 Task: Add a condition where "Status category Less than Closed" in recently solved tickets.
Action: Mouse moved to (211, 543)
Screenshot: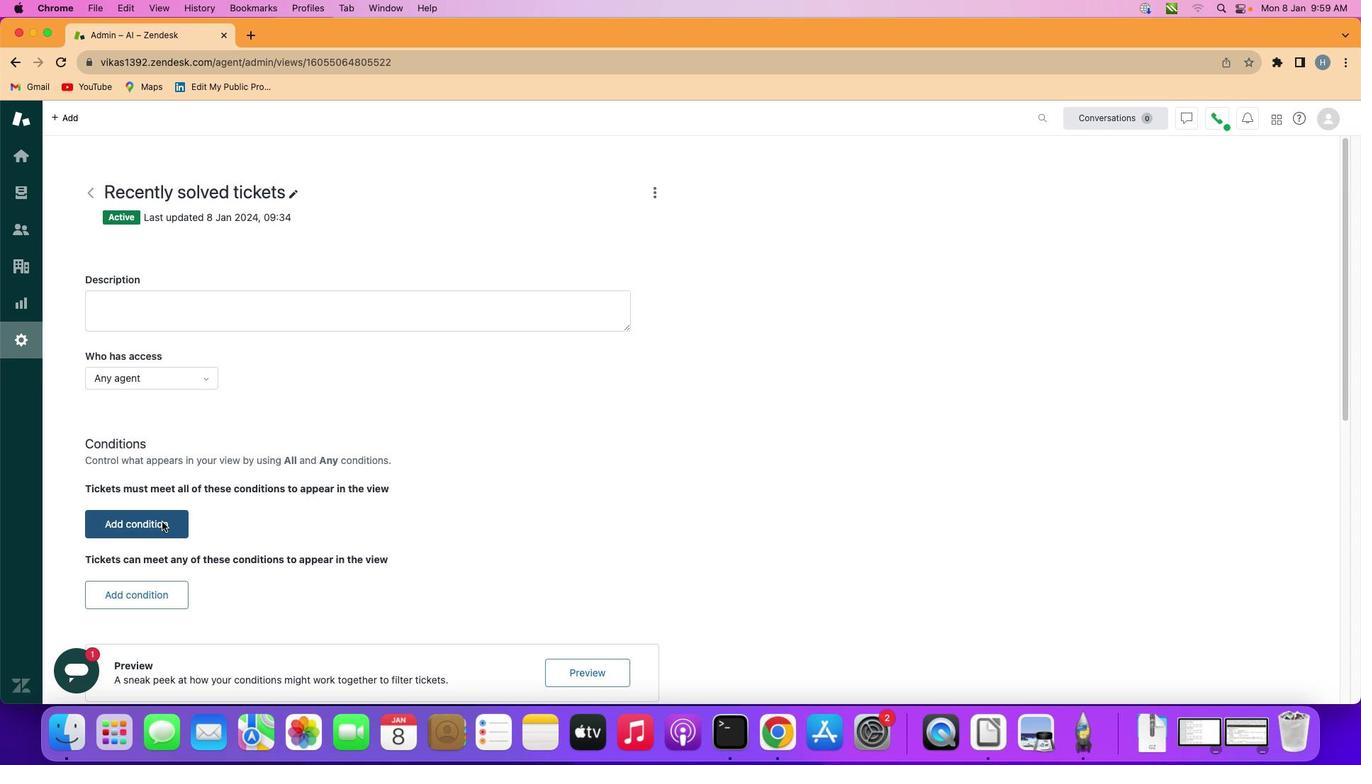 
Action: Mouse pressed left at (211, 543)
Screenshot: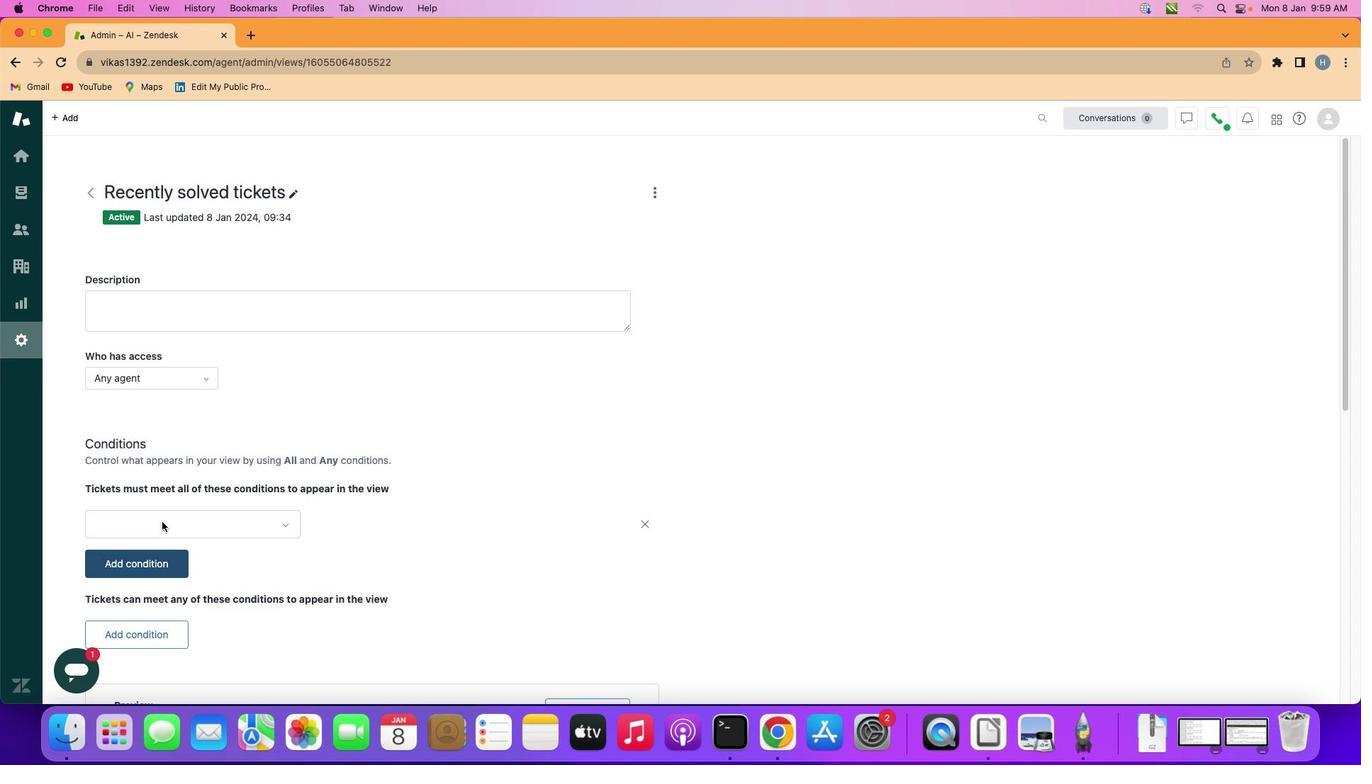 
Action: Mouse moved to (260, 543)
Screenshot: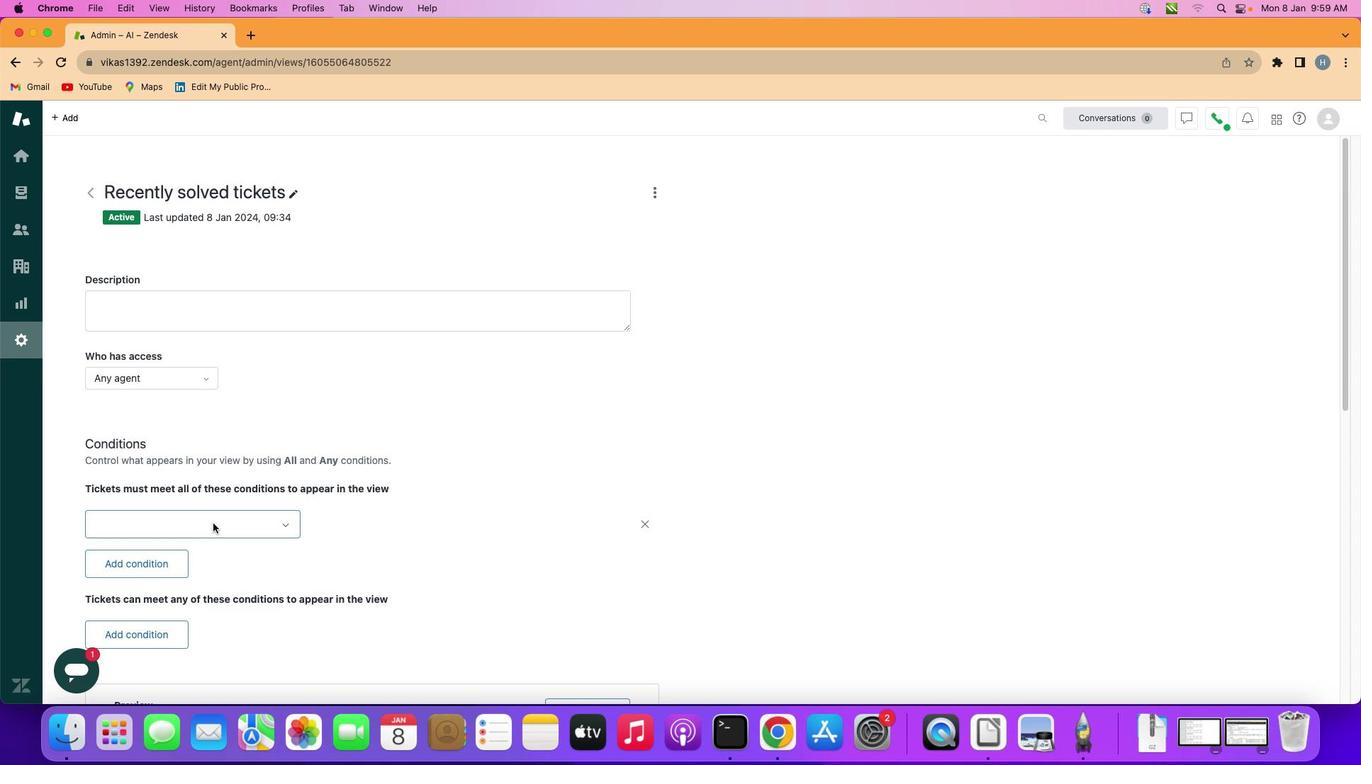 
Action: Mouse pressed left at (260, 543)
Screenshot: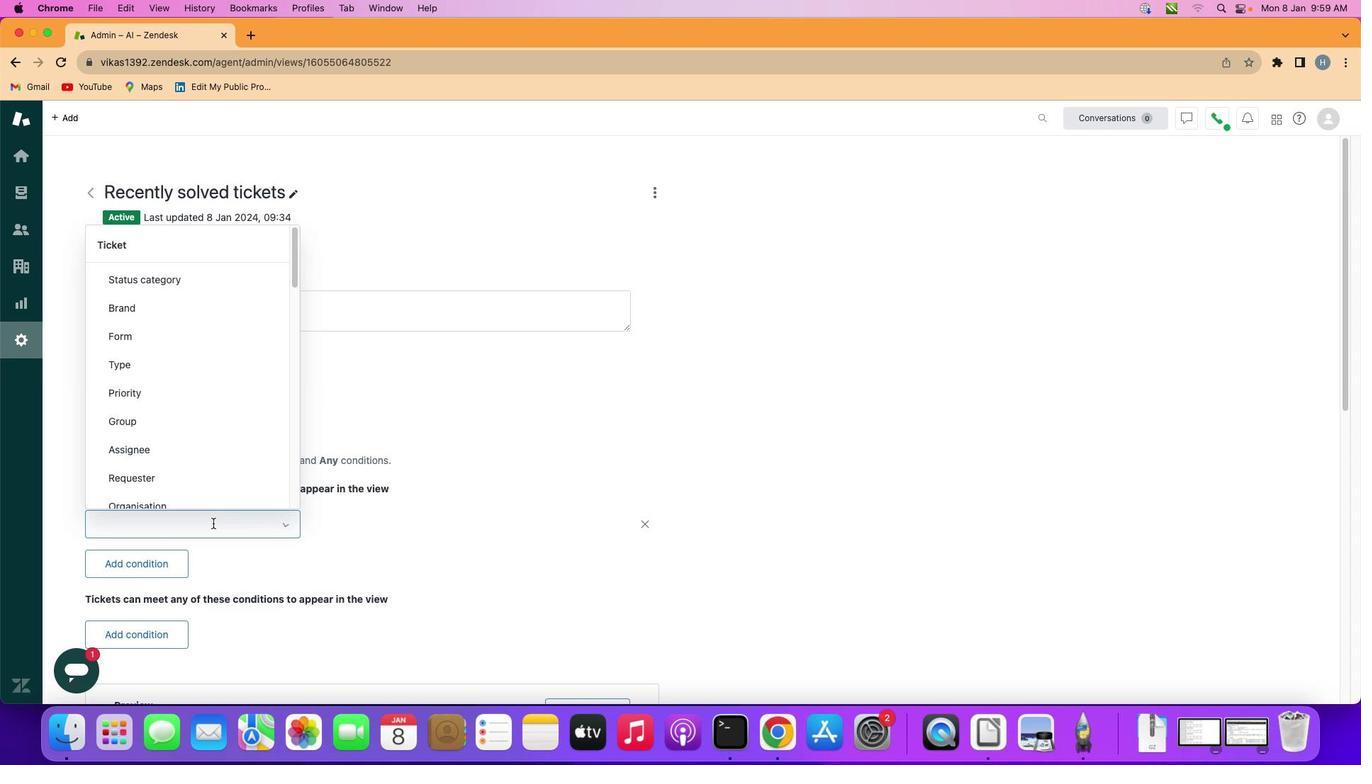 
Action: Mouse moved to (309, 401)
Screenshot: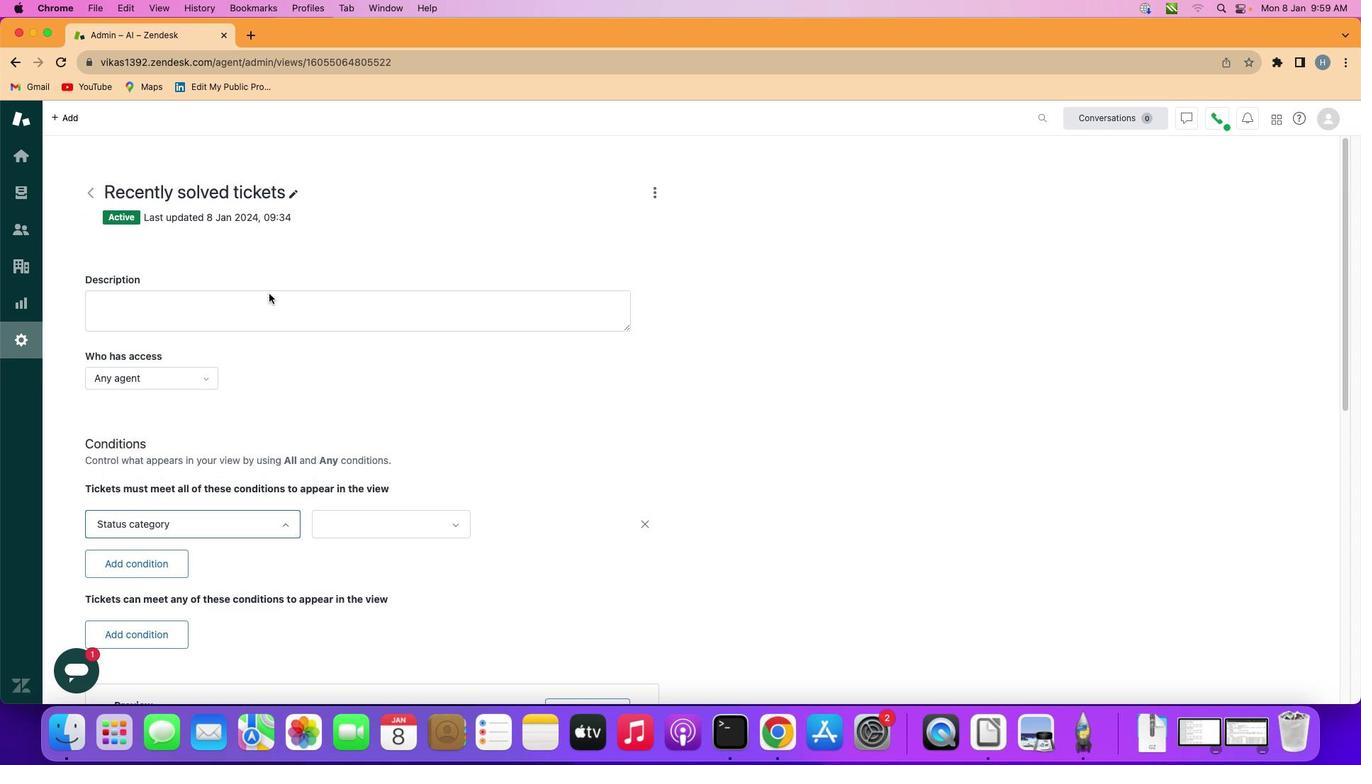 
Action: Mouse pressed left at (309, 401)
Screenshot: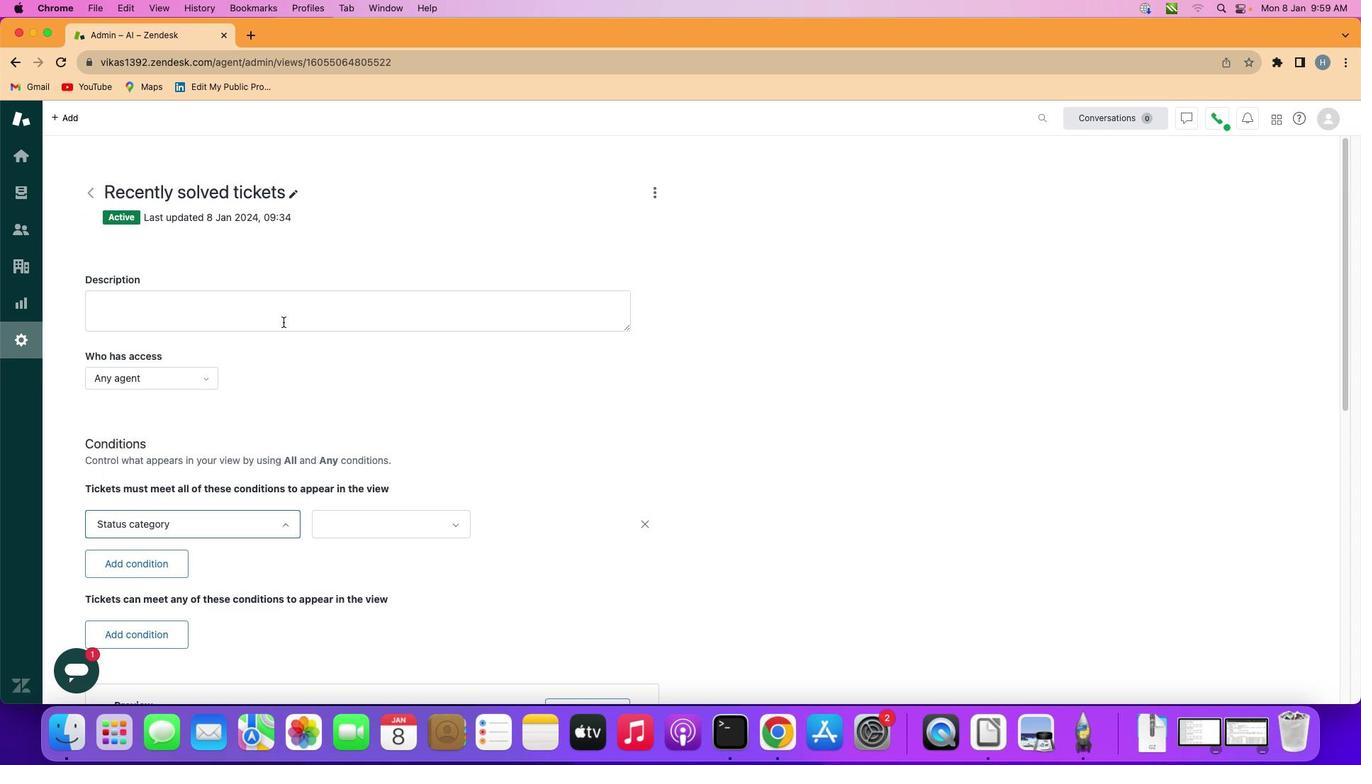 
Action: Mouse moved to (444, 546)
Screenshot: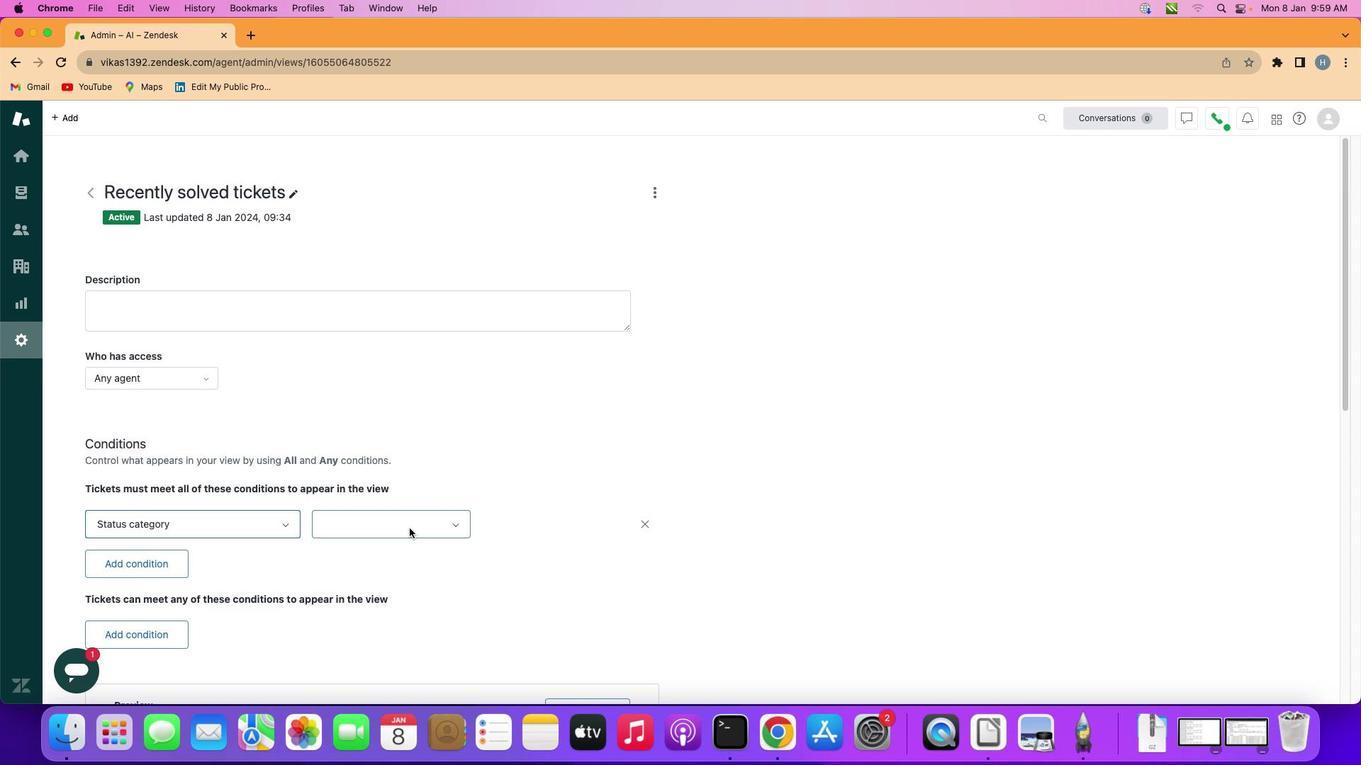 
Action: Mouse pressed left at (444, 546)
Screenshot: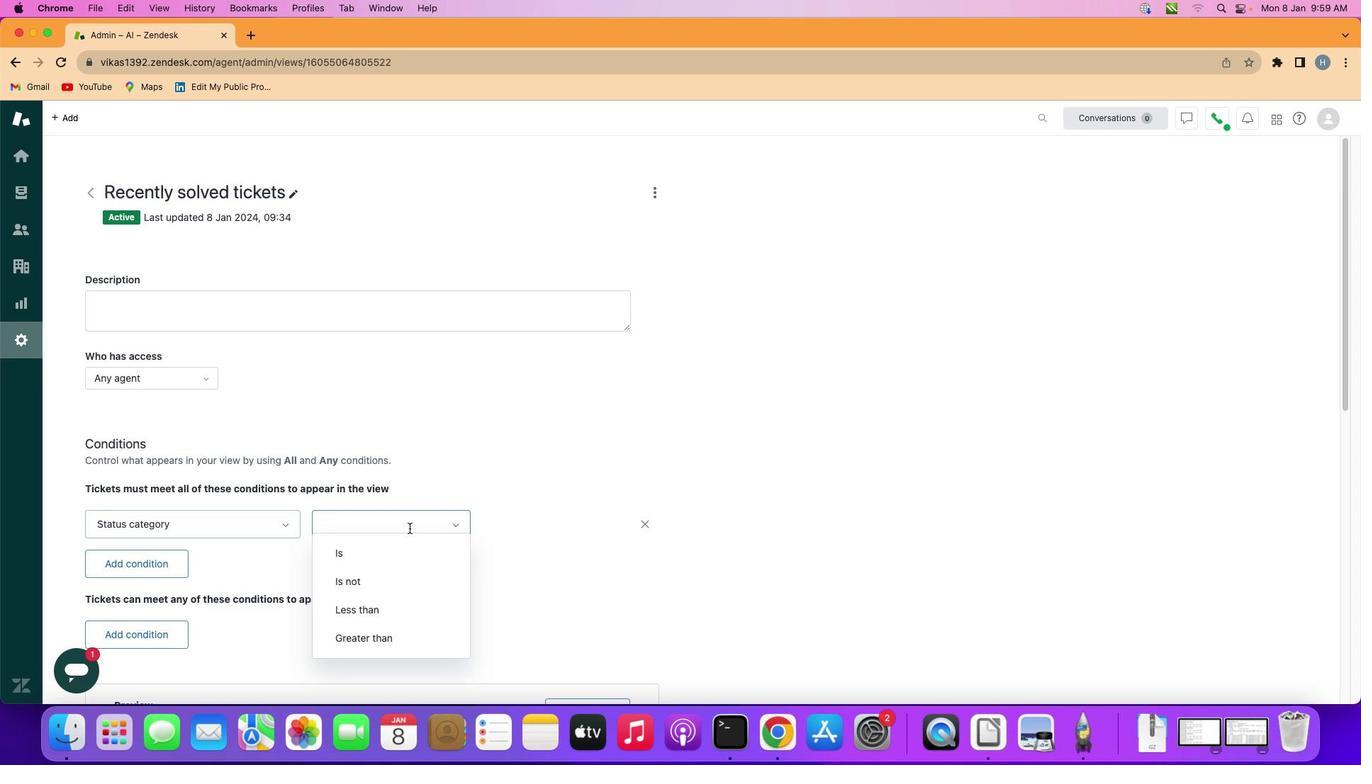 
Action: Mouse moved to (425, 594)
Screenshot: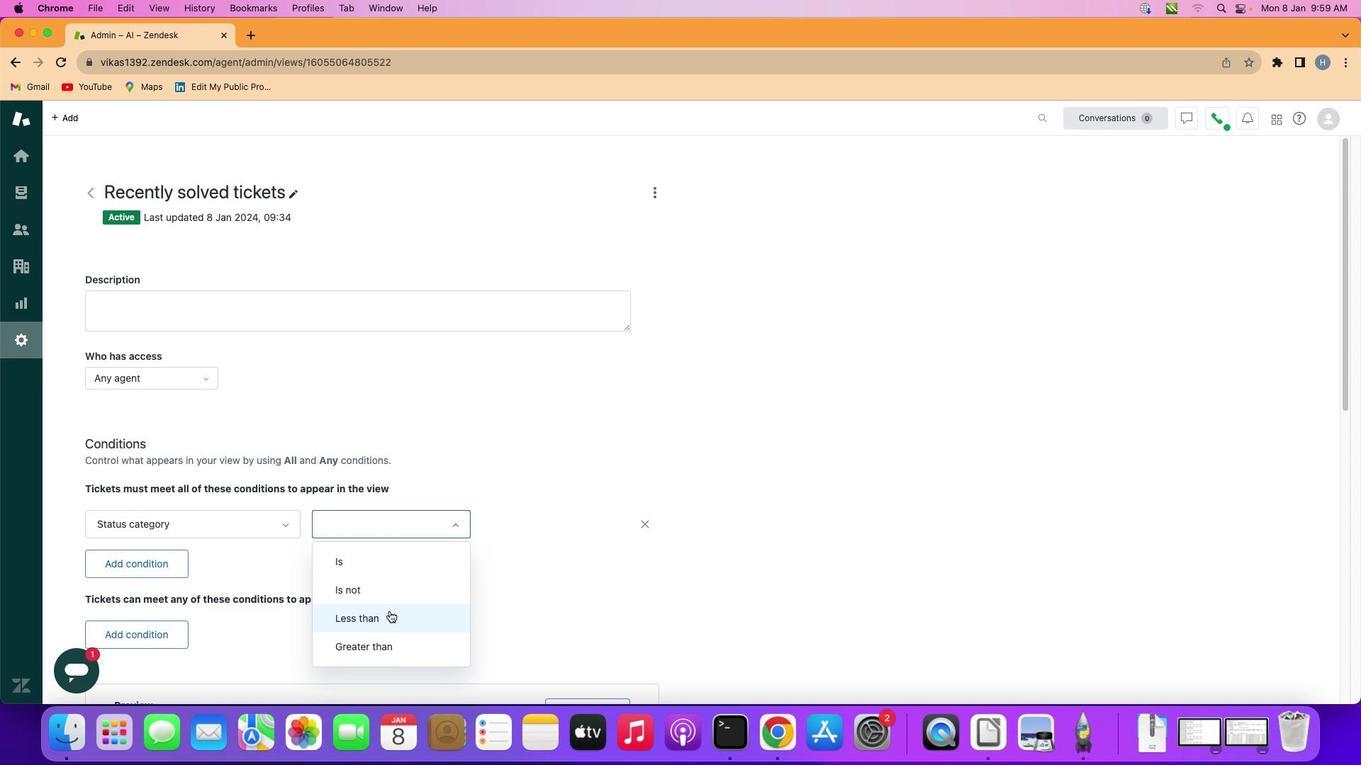 
Action: Mouse pressed left at (425, 594)
Screenshot: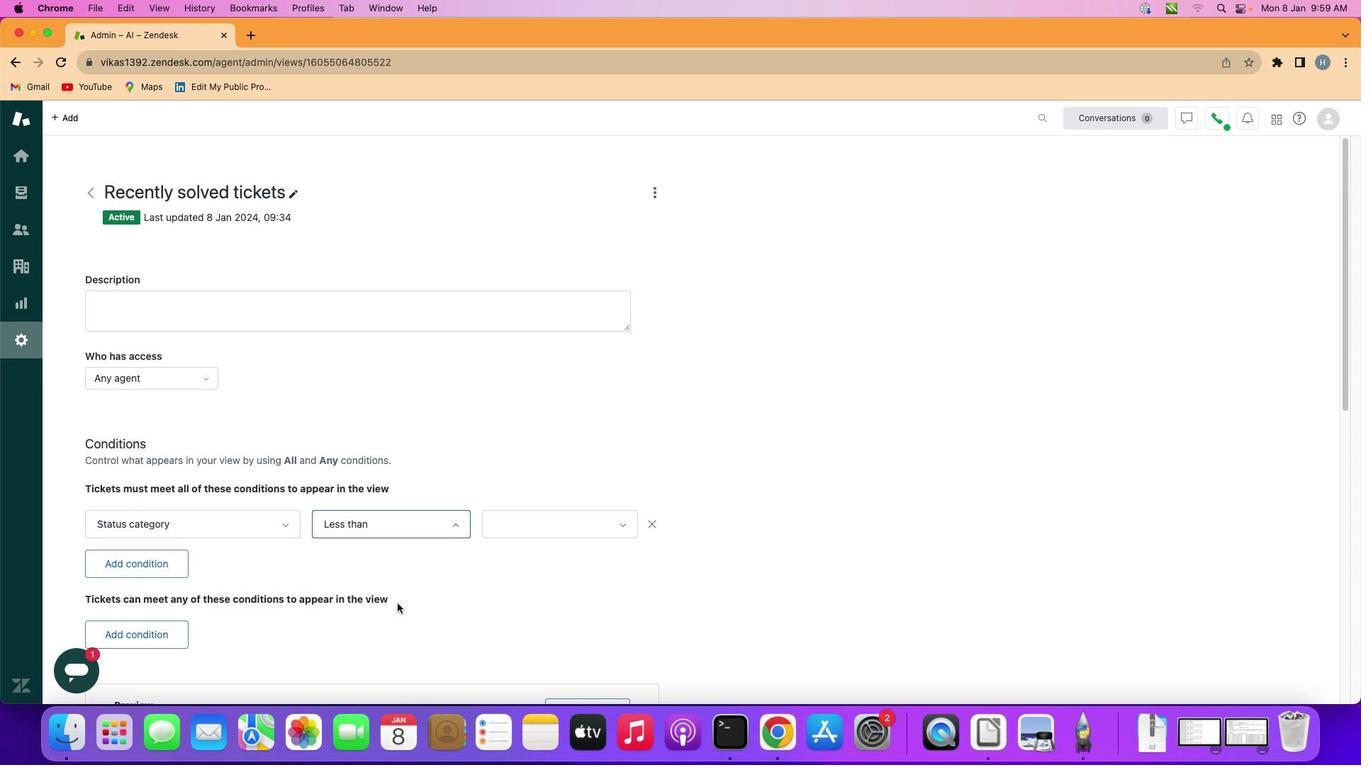 
Action: Mouse moved to (598, 542)
Screenshot: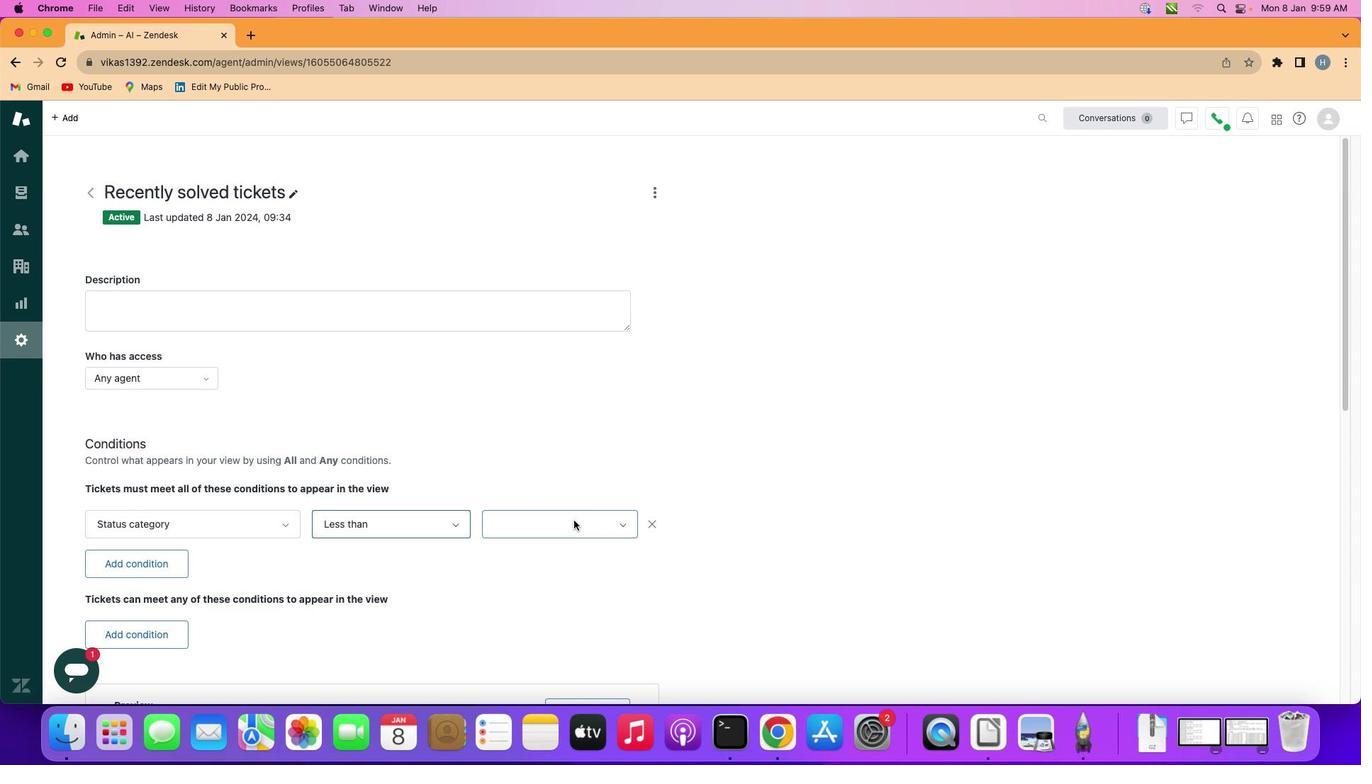 
Action: Mouse pressed left at (598, 542)
Screenshot: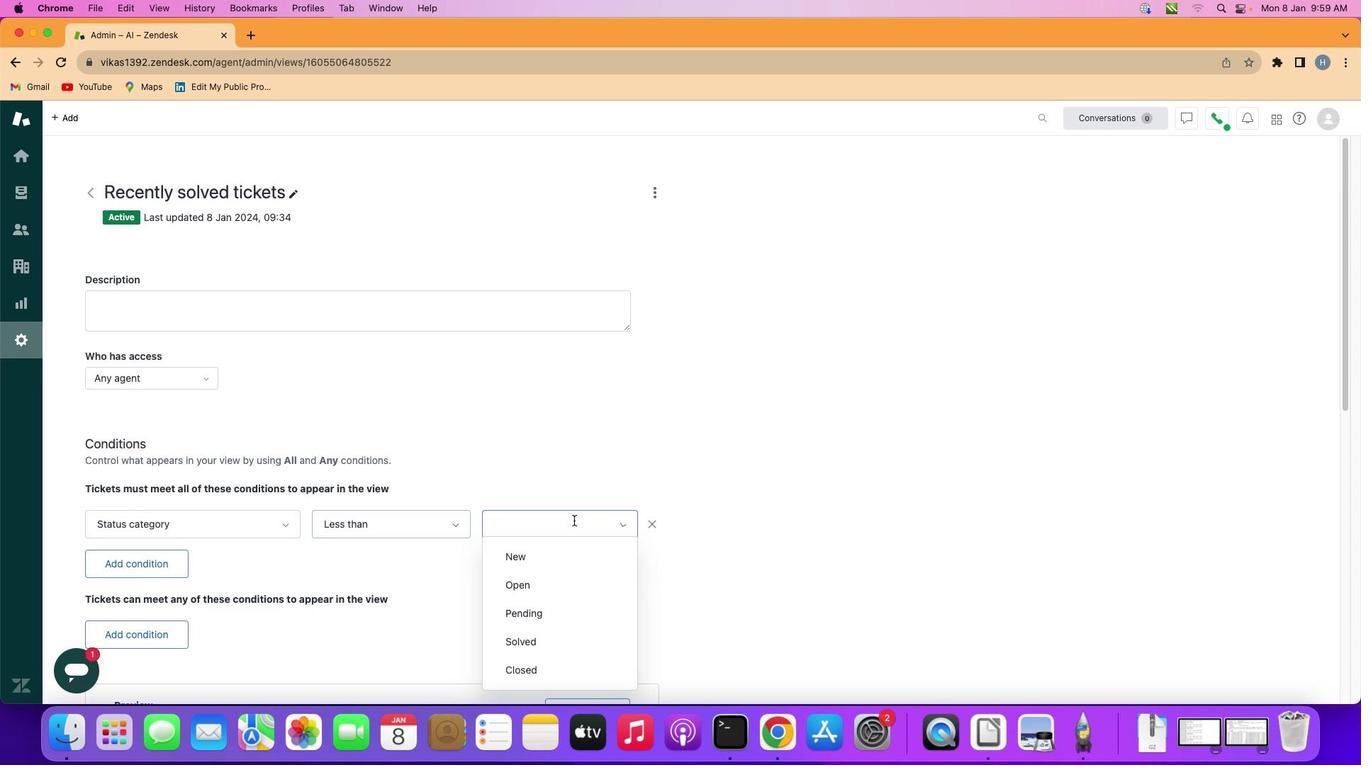 
Action: Mouse moved to (608, 628)
Screenshot: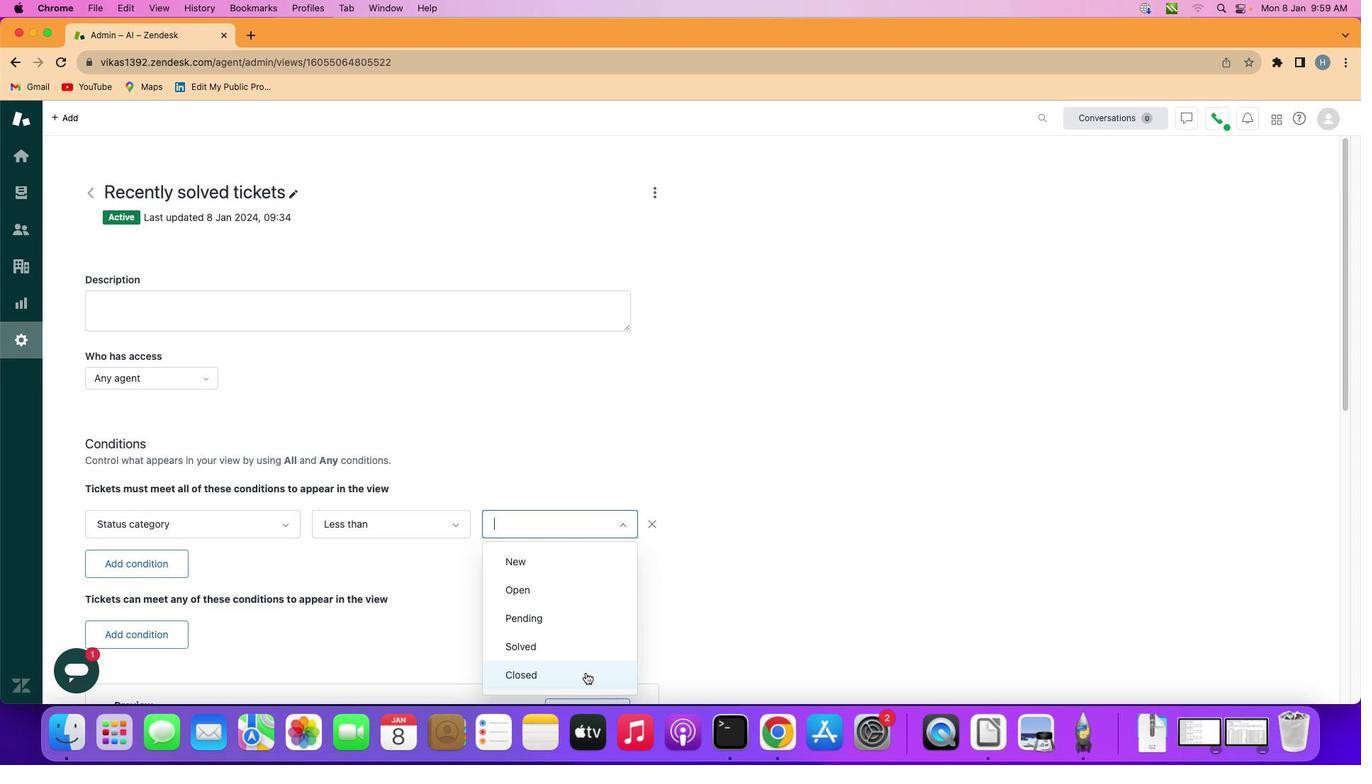 
Action: Mouse pressed left at (608, 628)
Screenshot: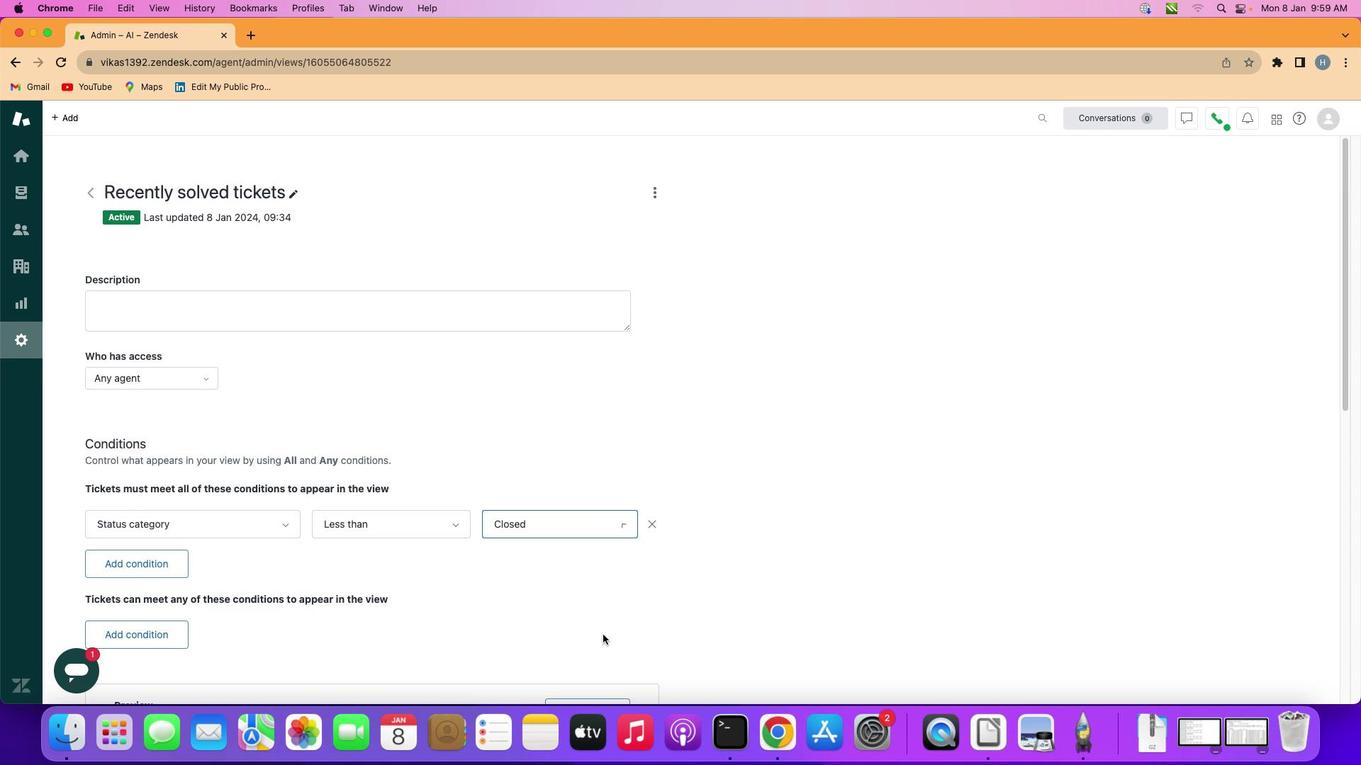 
Action: Mouse moved to (635, 573)
Screenshot: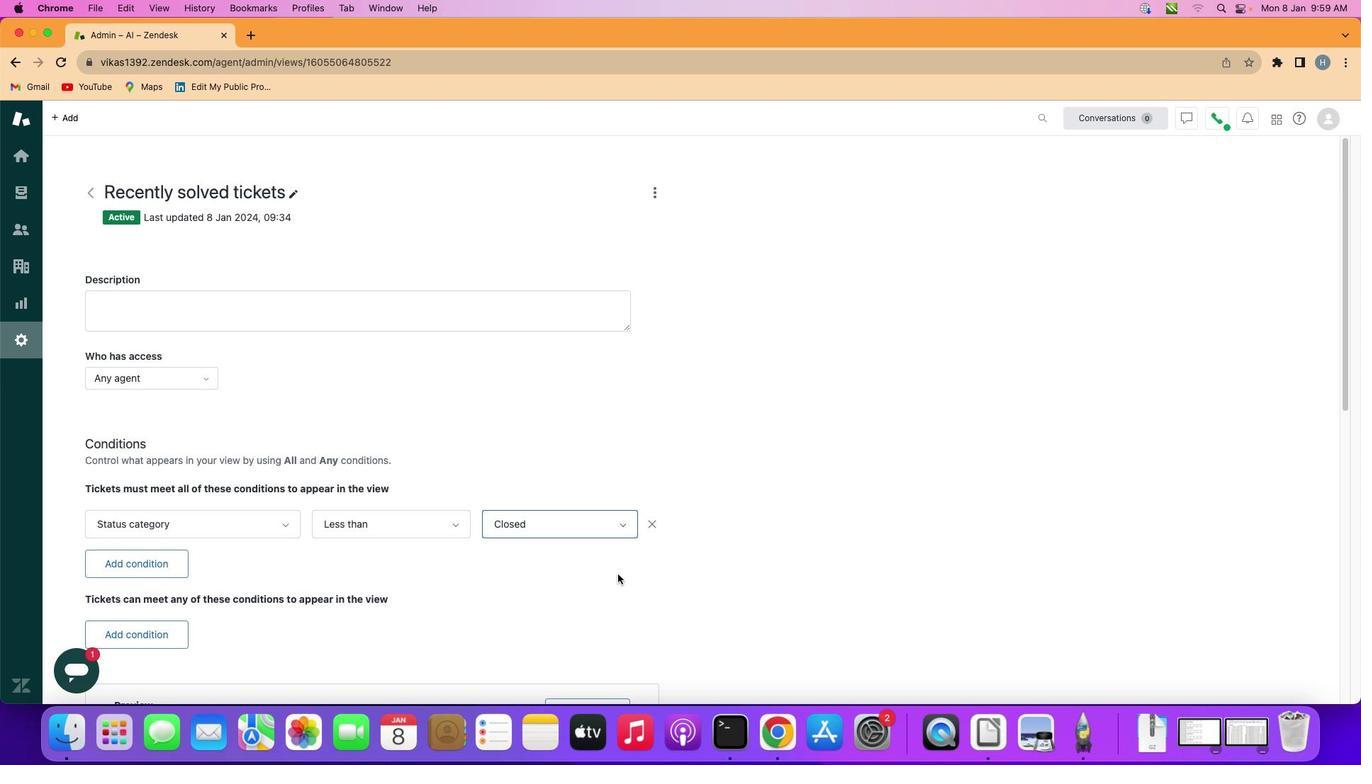 
